 Task: Check the organization name.
Action: Mouse pressed left at (861, 134)
Screenshot: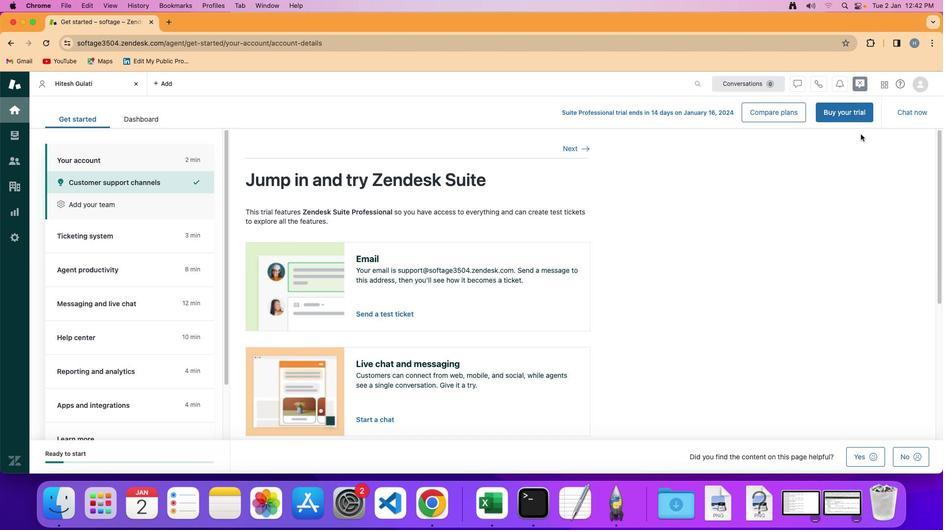 
Action: Mouse moved to (923, 85)
Screenshot: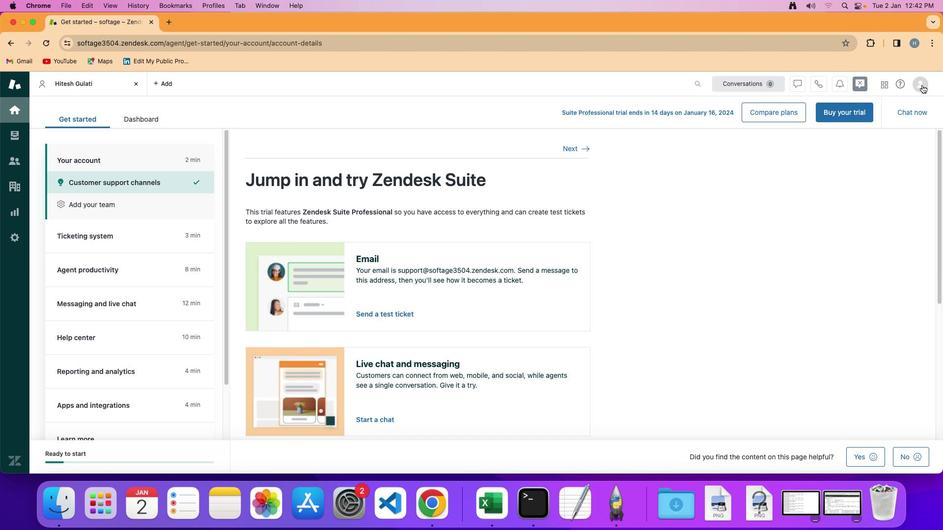 
Action: Mouse pressed left at (923, 85)
Screenshot: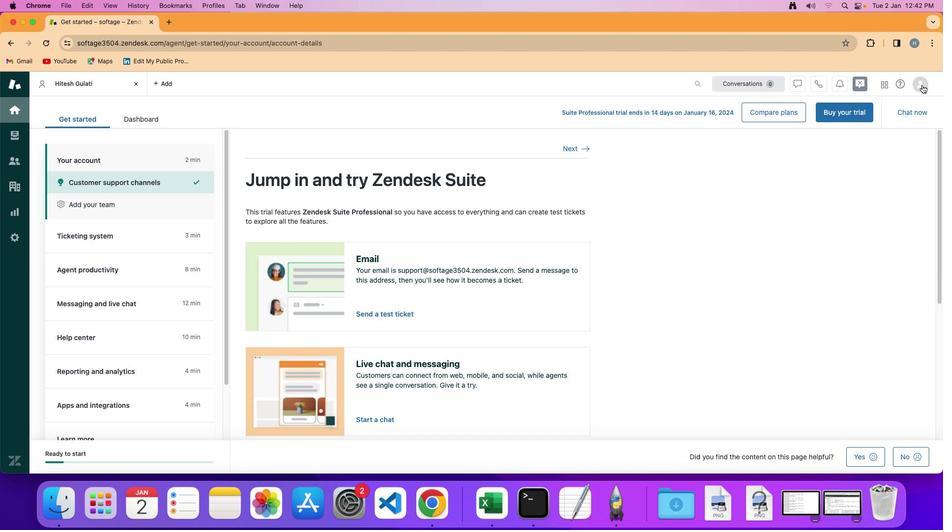 
Action: Mouse moved to (871, 113)
Screenshot: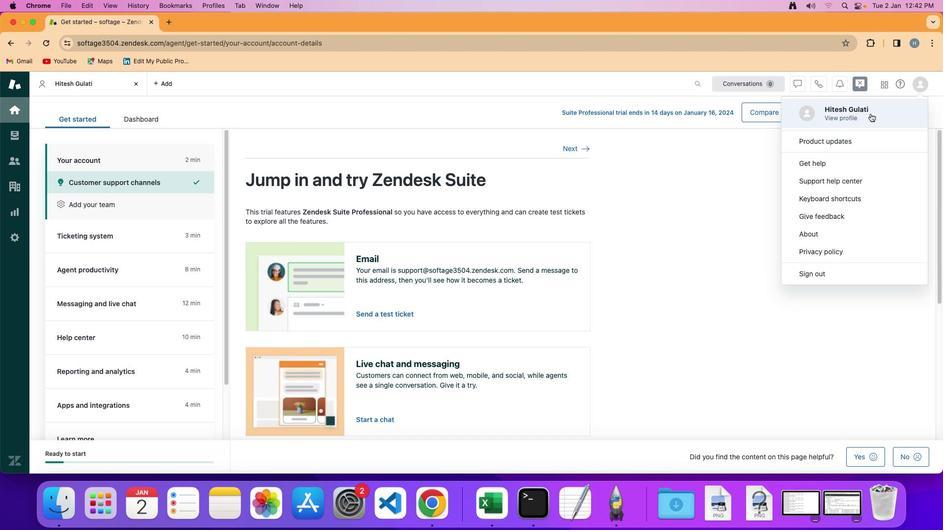 
Action: Mouse pressed left at (871, 113)
Screenshot: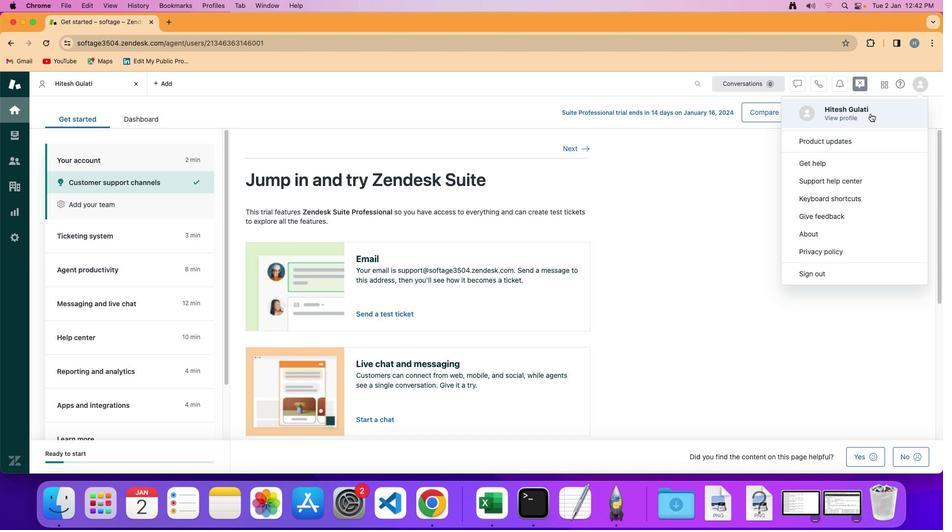 
Action: Mouse moved to (182, 327)
Screenshot: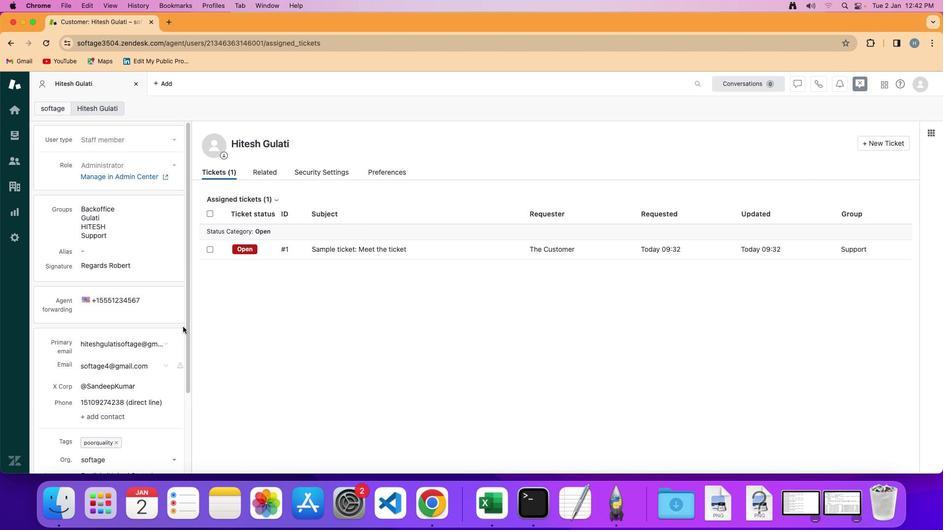 
Action: Mouse scrolled (182, 327) with delta (0, 0)
Screenshot: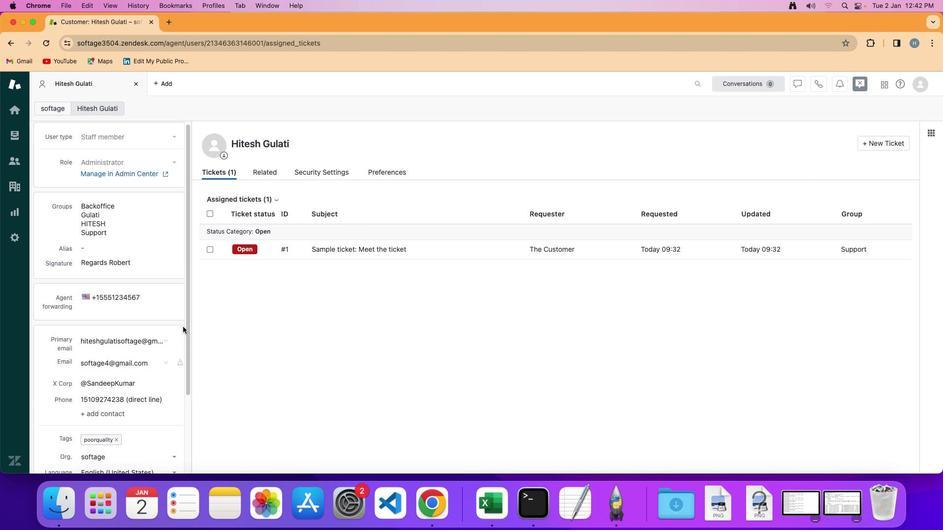 
Action: Mouse scrolled (182, 327) with delta (0, 0)
Screenshot: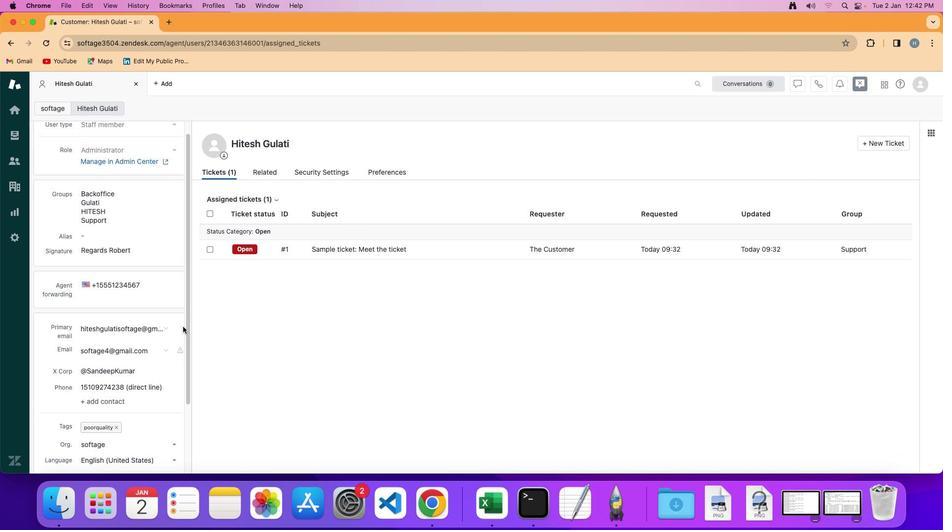 
Action: Mouse moved to (183, 327)
Screenshot: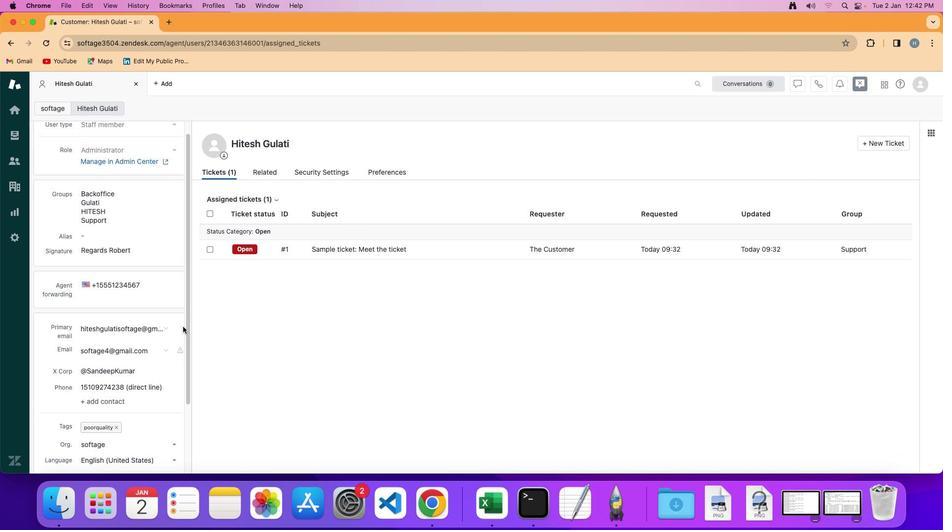 
Action: Mouse scrolled (183, 327) with delta (0, 0)
Screenshot: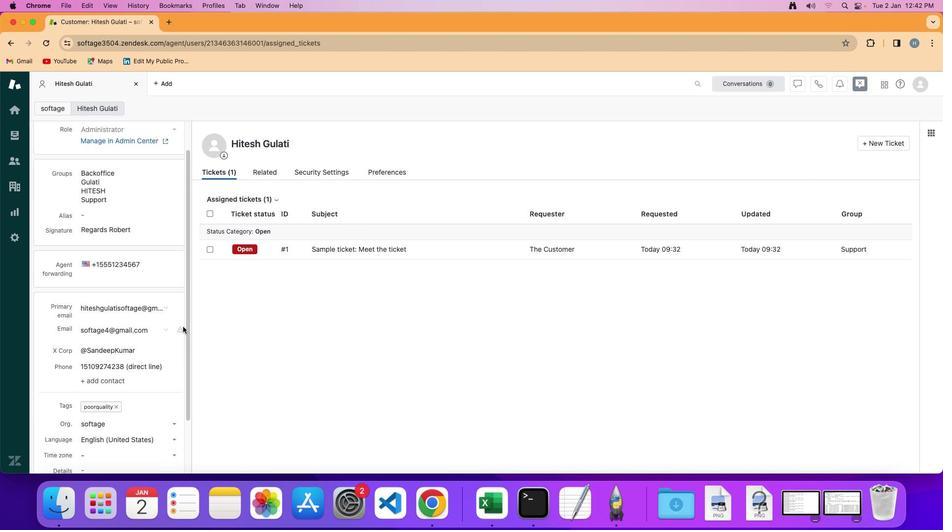 
Action: Mouse scrolled (183, 327) with delta (0, 0)
Screenshot: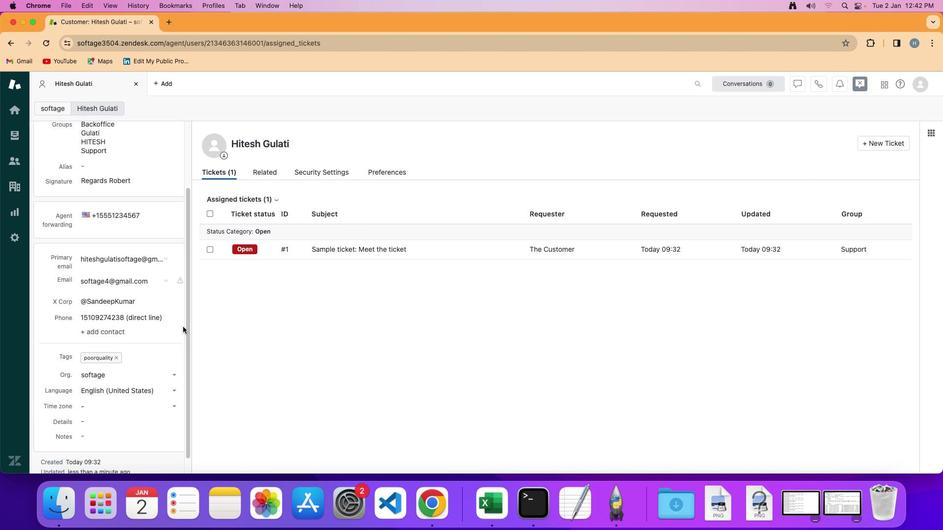 
Action: Mouse scrolled (183, 327) with delta (0, -1)
Screenshot: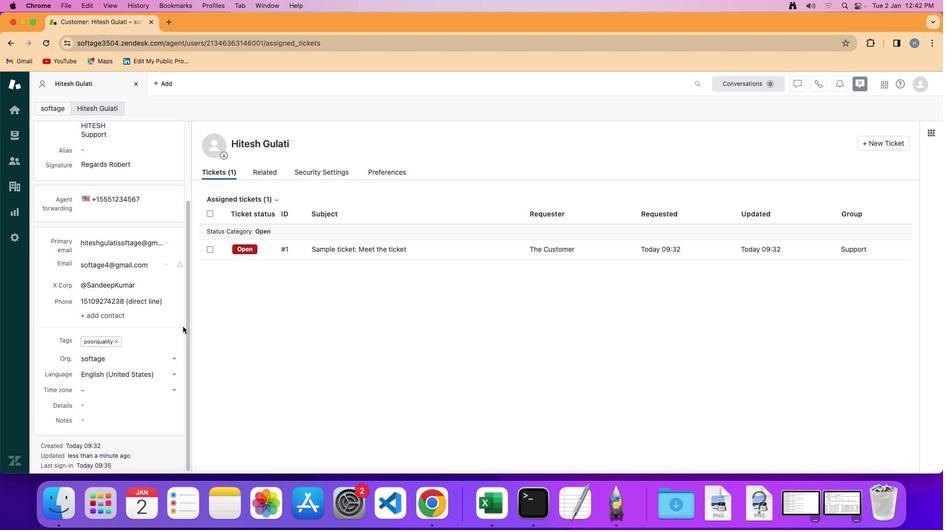 
Action: Mouse moved to (183, 327)
Screenshot: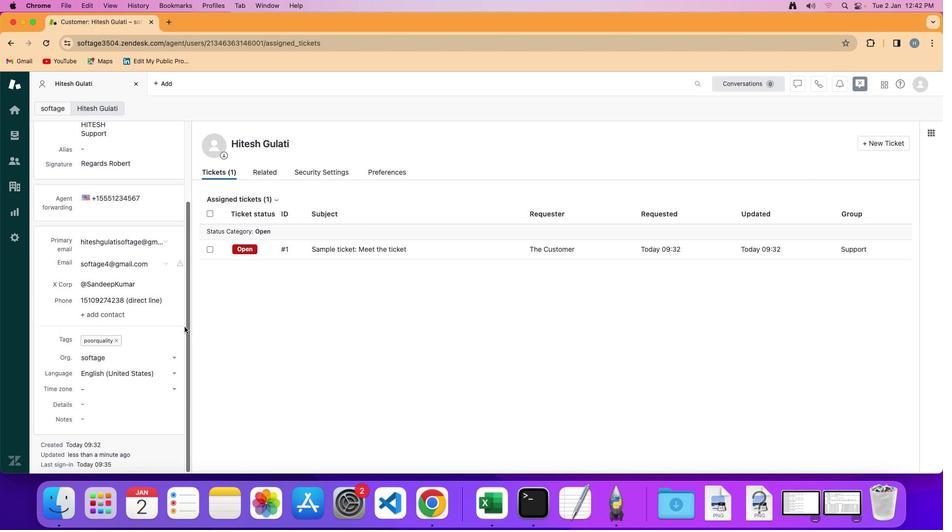 
Action: Mouse scrolled (183, 327) with delta (0, 0)
Screenshot: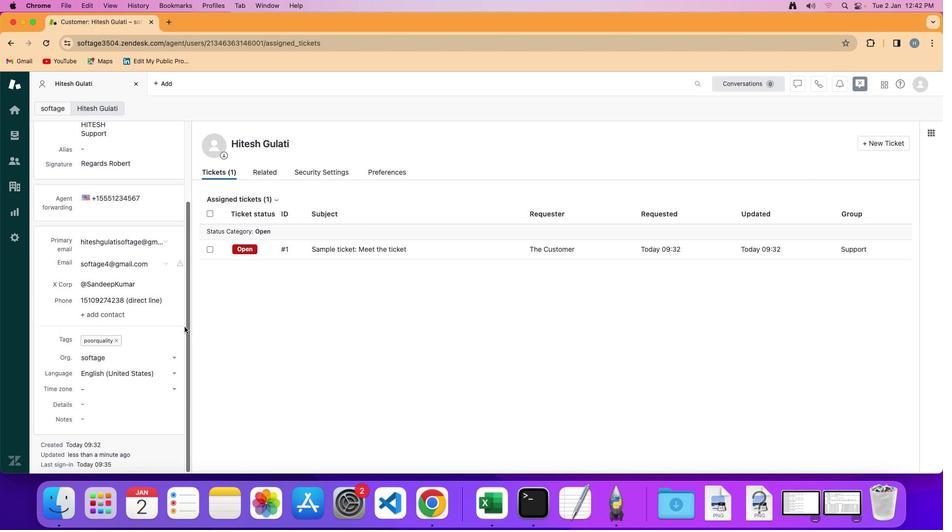 
Action: Mouse moved to (138, 357)
Screenshot: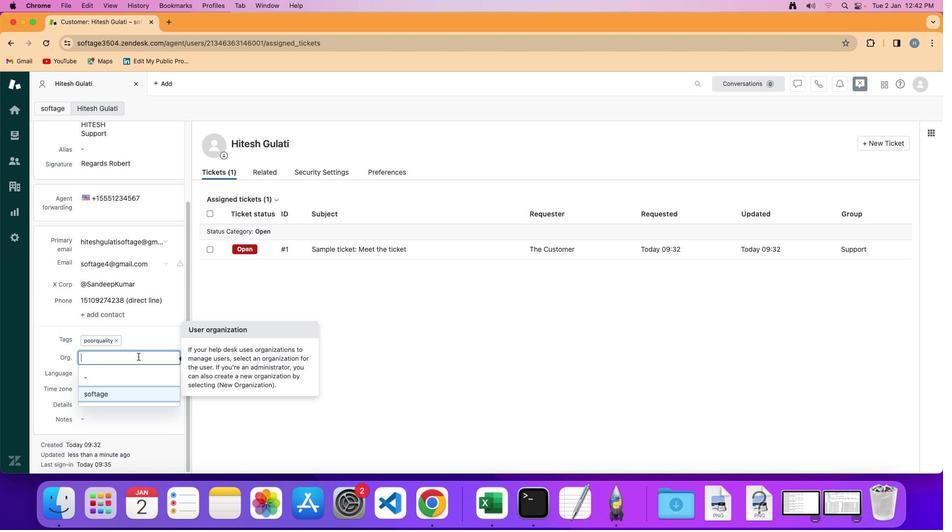 
Action: Mouse pressed left at (138, 357)
Screenshot: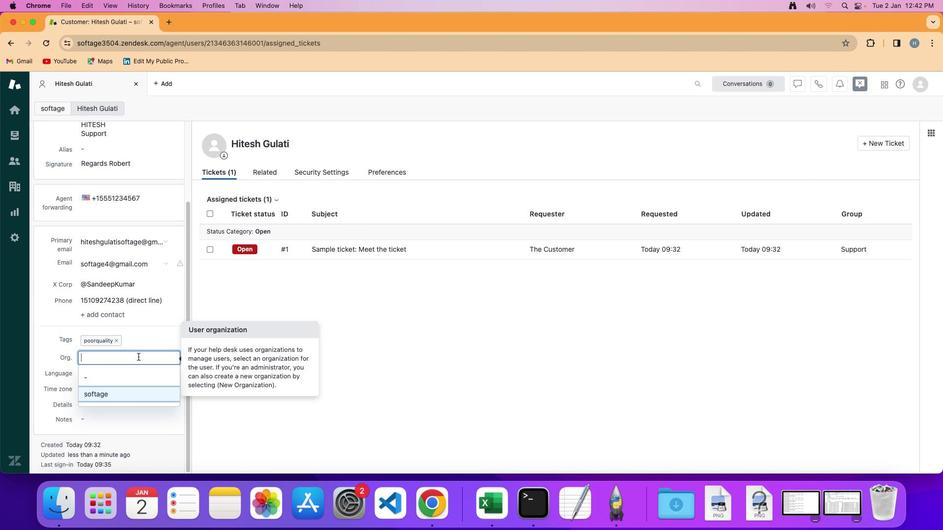 
Action: Mouse moved to (272, 333)
Screenshot: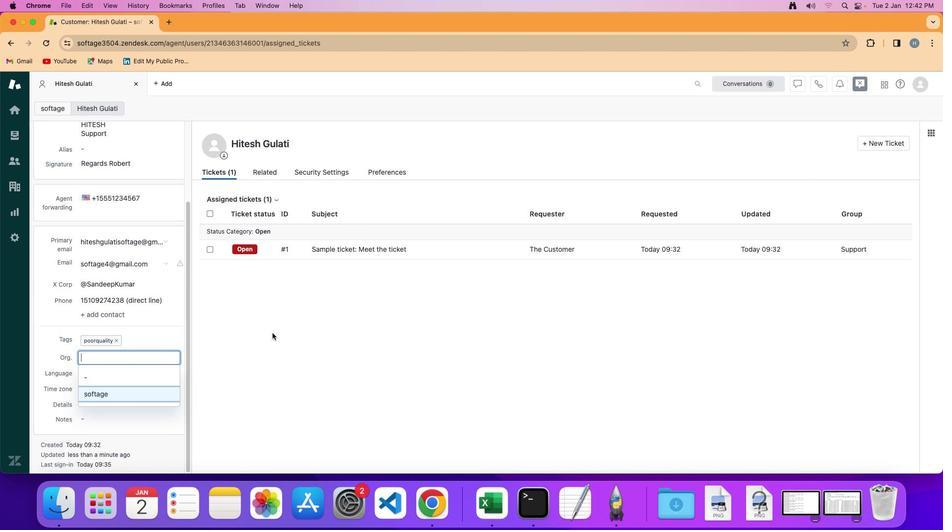 
Action: Mouse pressed left at (272, 333)
Screenshot: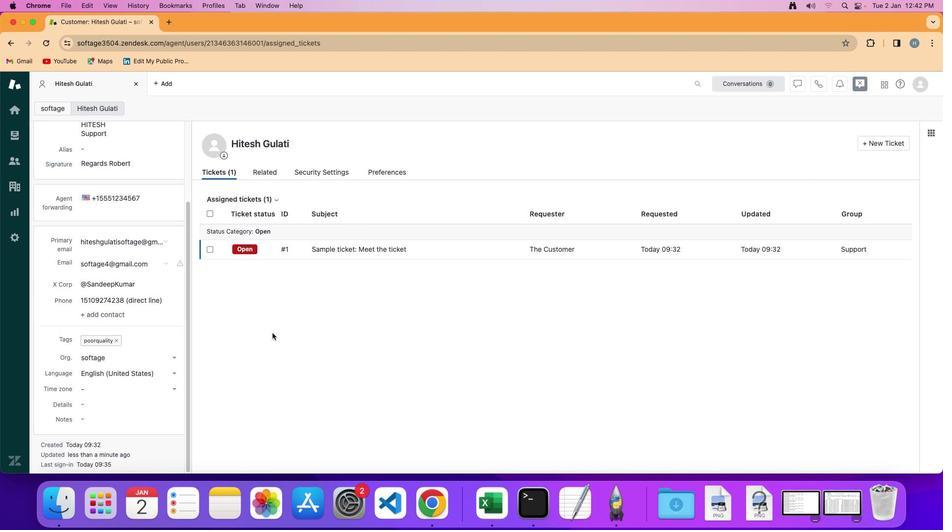
